 Task: Sort the products by price (highest first).
Action: Mouse moved to (22, 147)
Screenshot: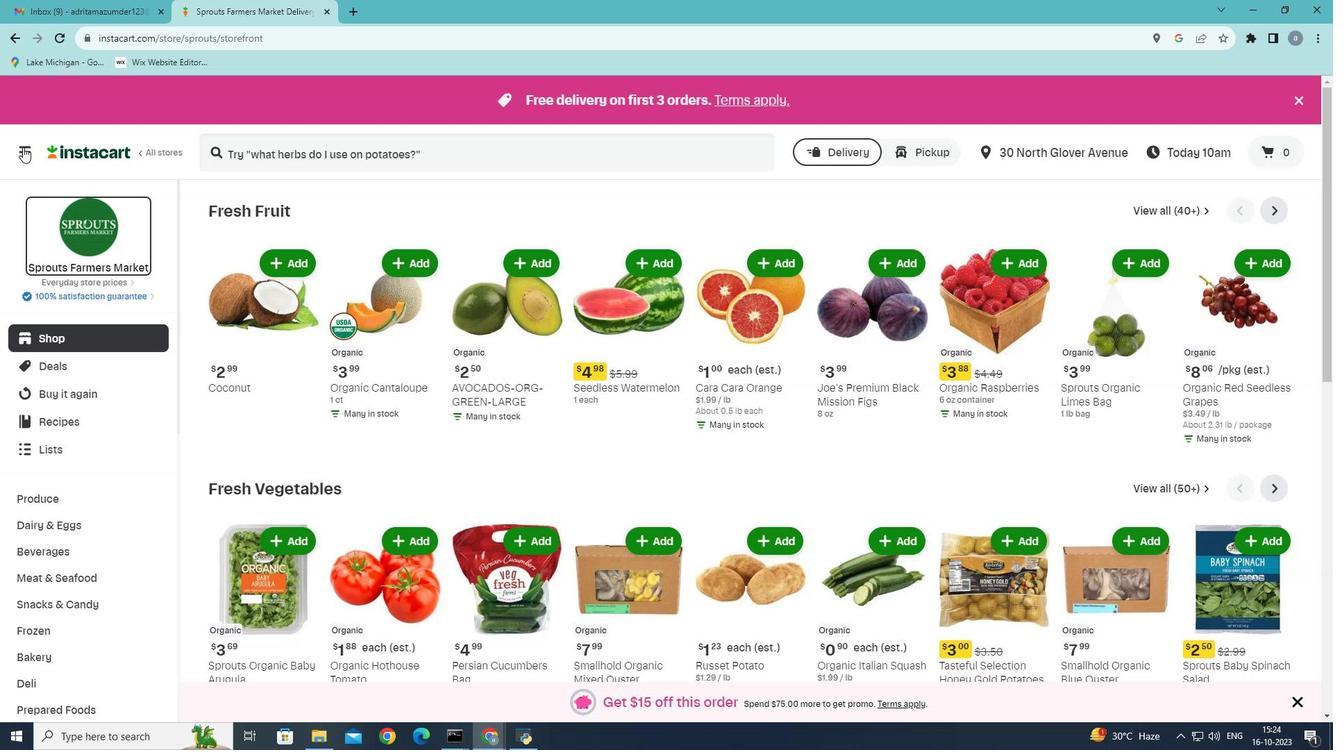 
Action: Mouse pressed left at (22, 147)
Screenshot: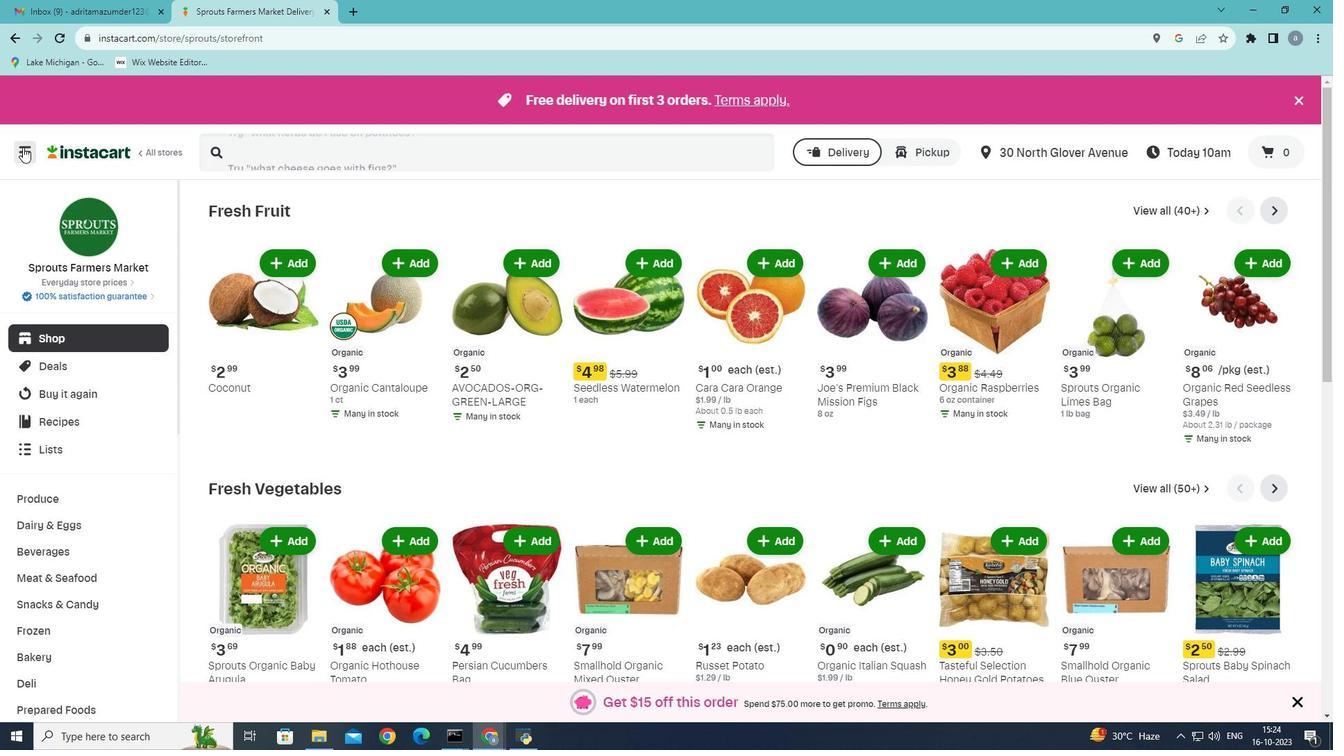 
Action: Mouse moved to (48, 409)
Screenshot: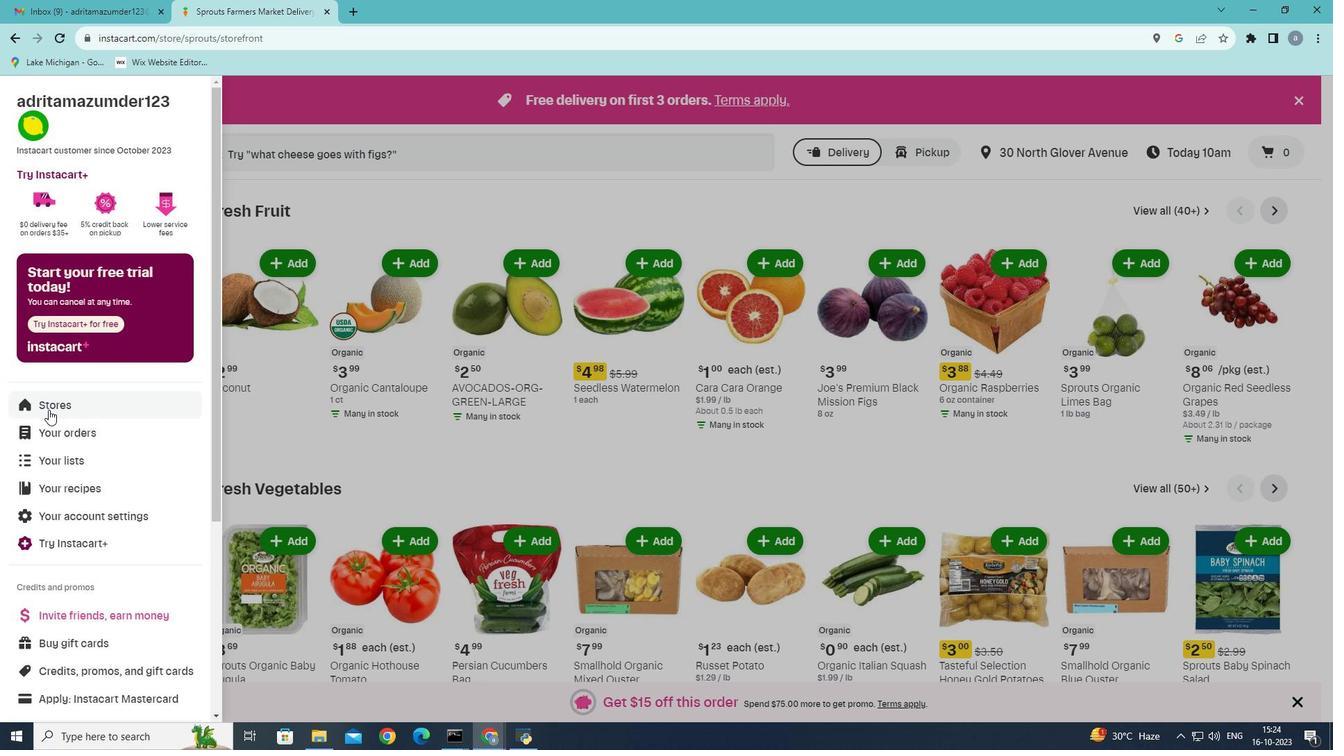 
Action: Mouse pressed left at (48, 409)
Screenshot: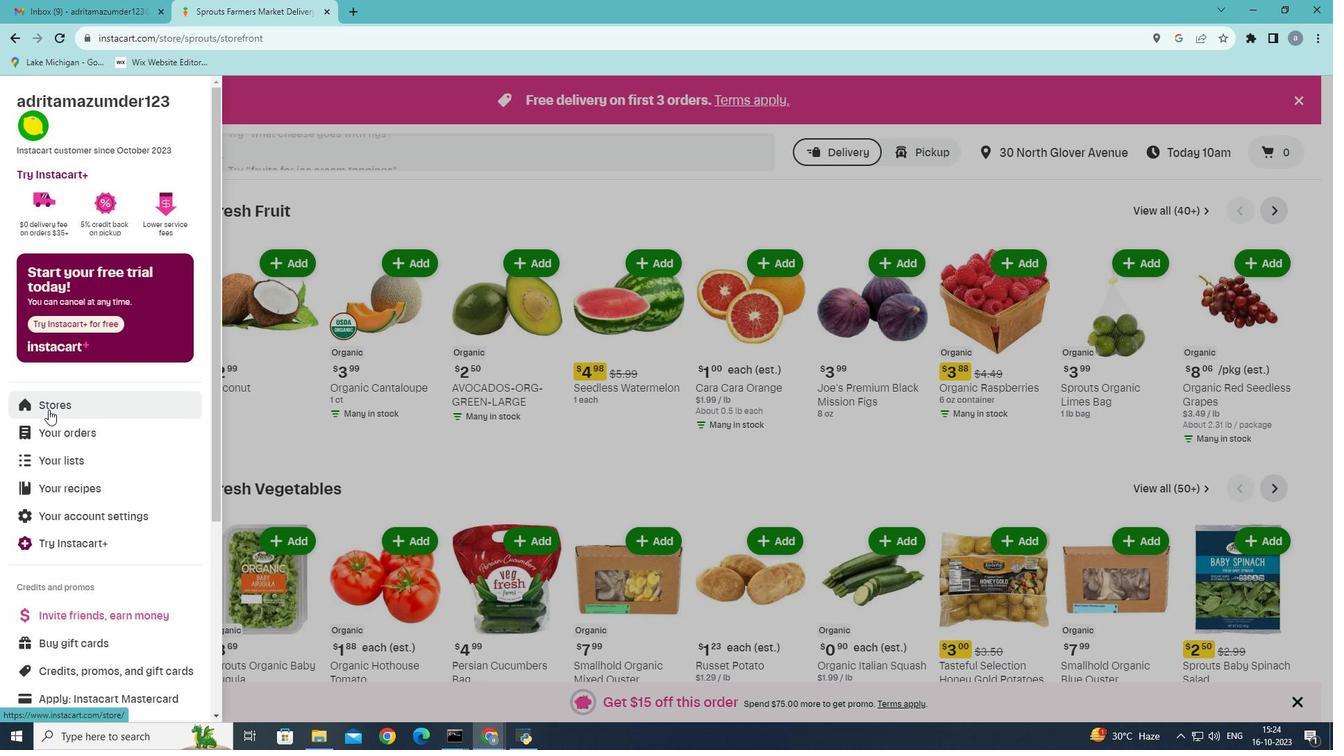 
Action: Mouse moved to (343, 165)
Screenshot: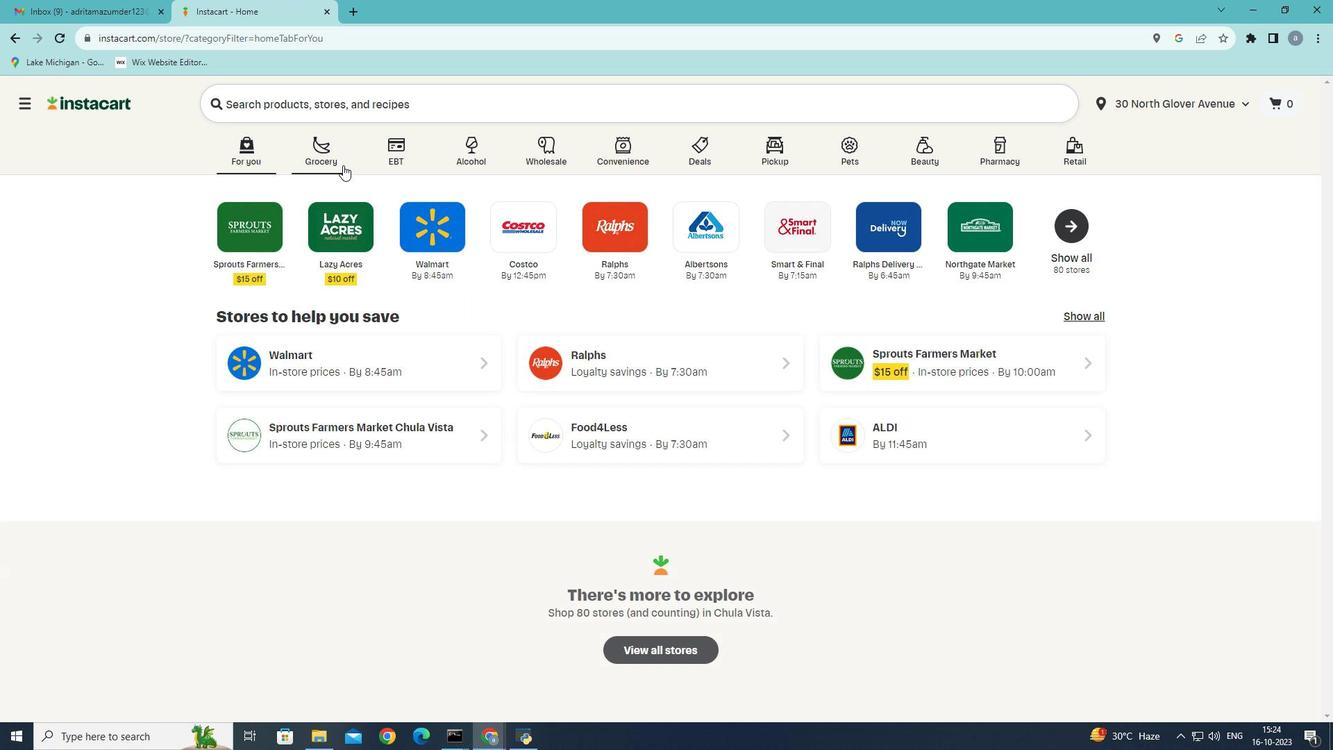 
Action: Mouse pressed left at (343, 165)
Screenshot: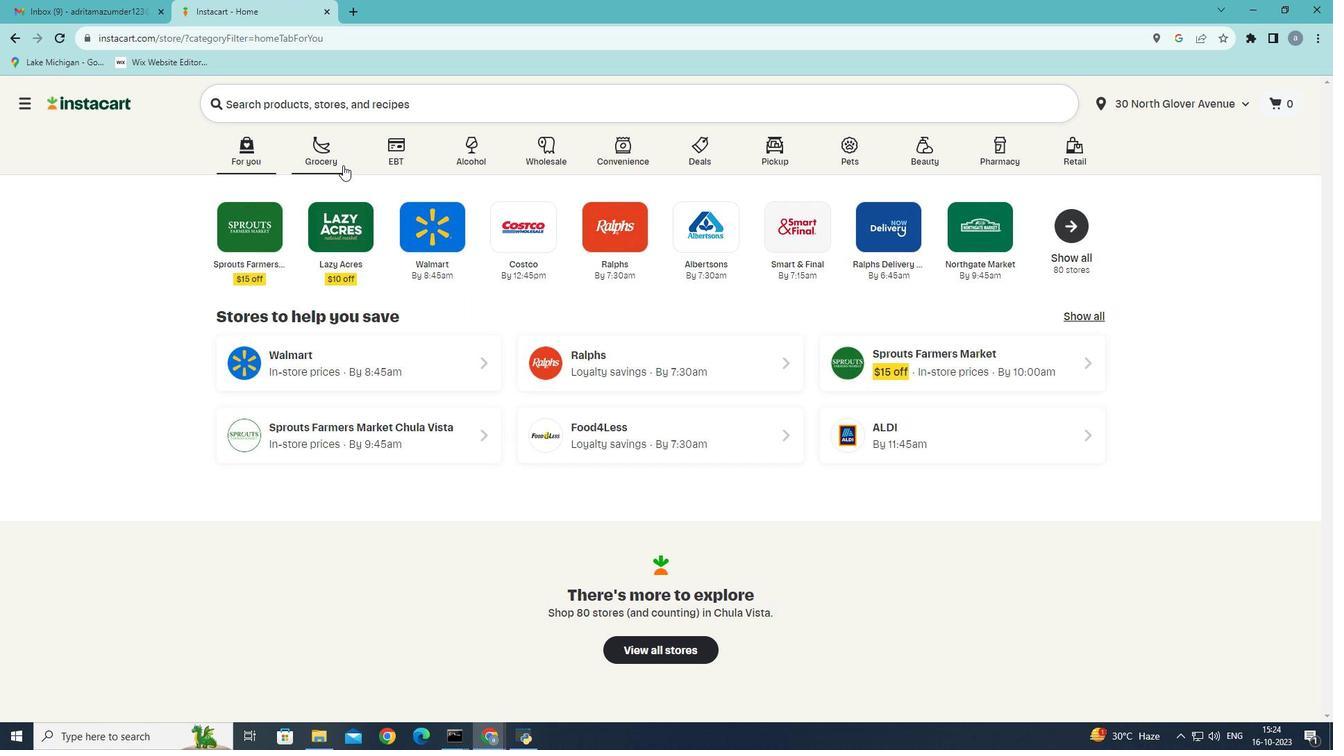 
Action: Mouse moved to (926, 343)
Screenshot: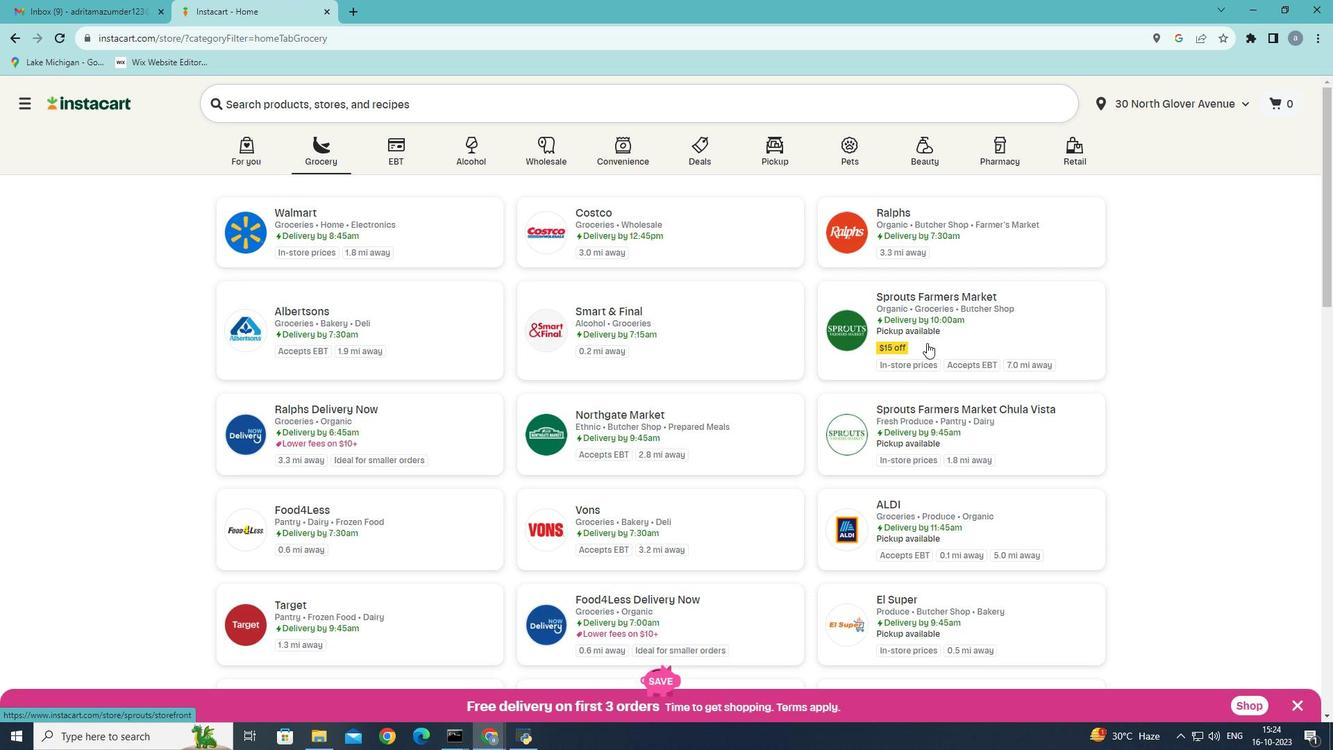 
Action: Mouse pressed left at (926, 343)
Screenshot: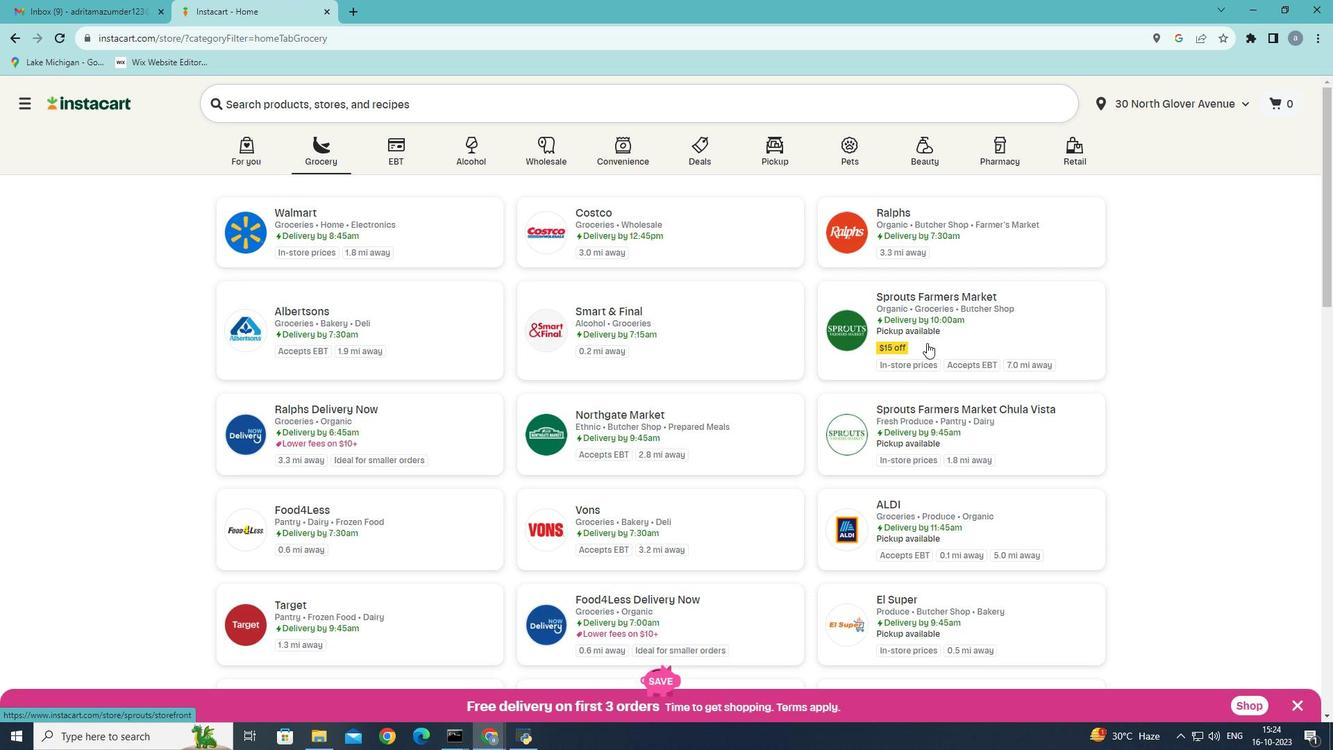 
Action: Mouse moved to (97, 578)
Screenshot: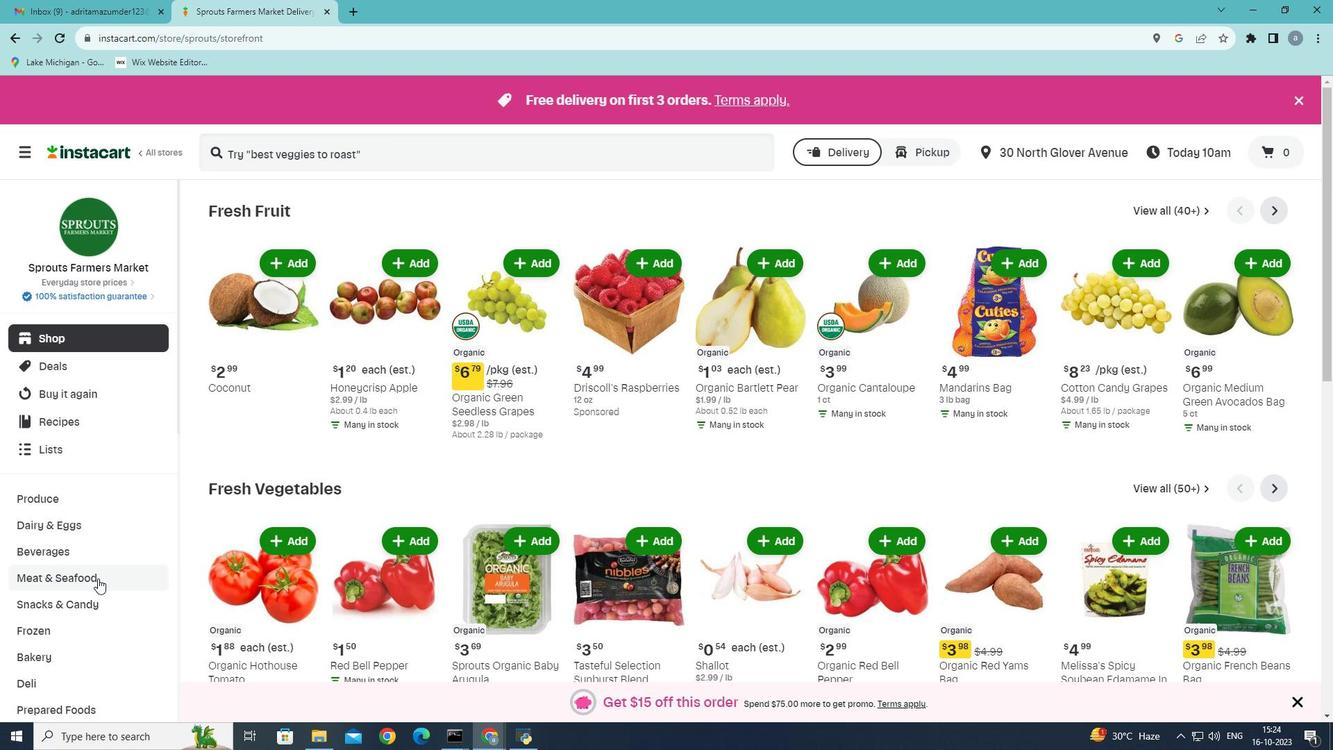 
Action: Mouse pressed left at (97, 578)
Screenshot: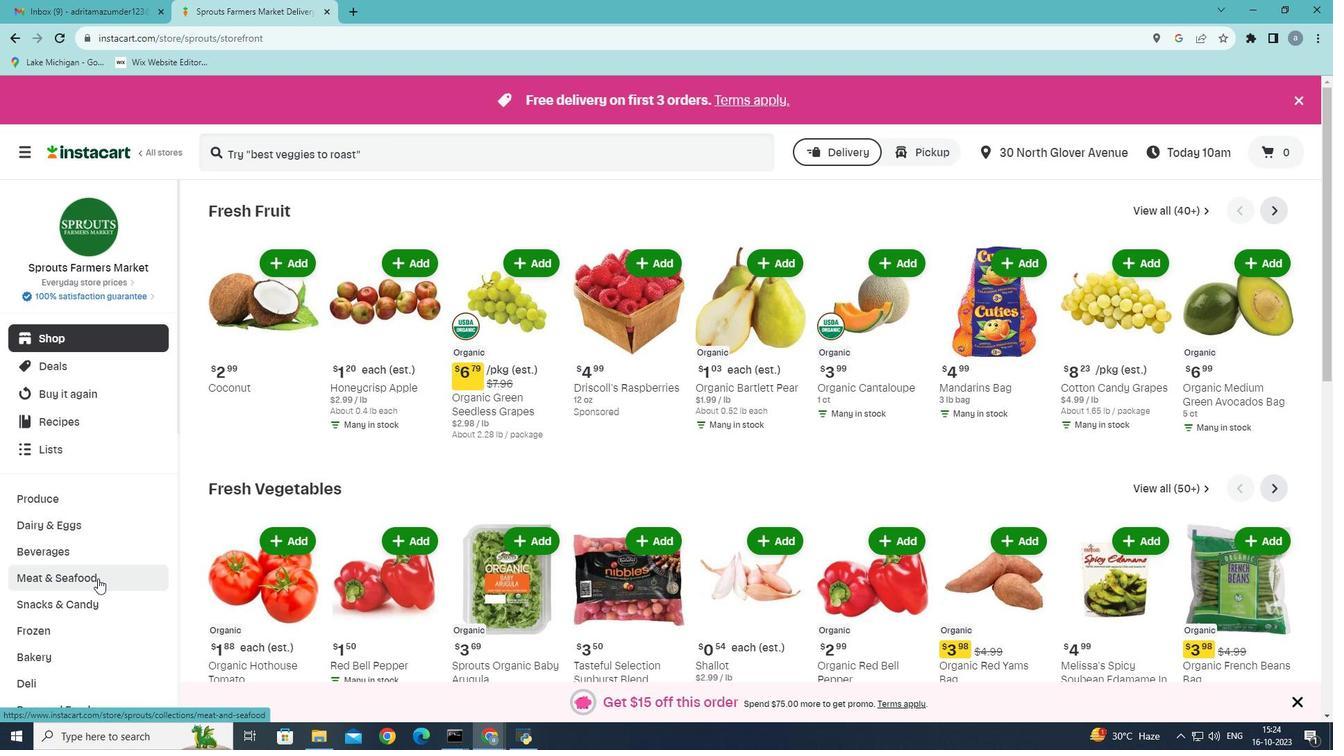 
Action: Mouse moved to (354, 252)
Screenshot: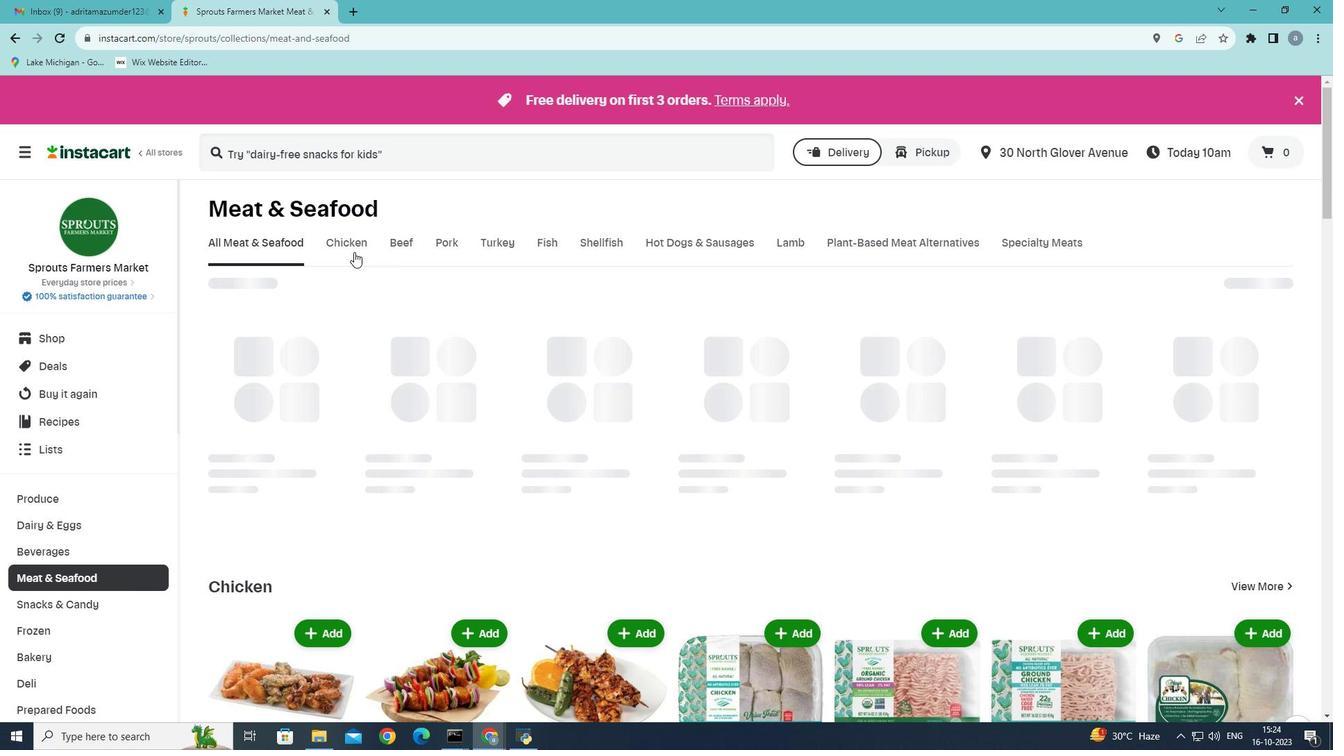 
Action: Mouse pressed left at (354, 252)
Screenshot: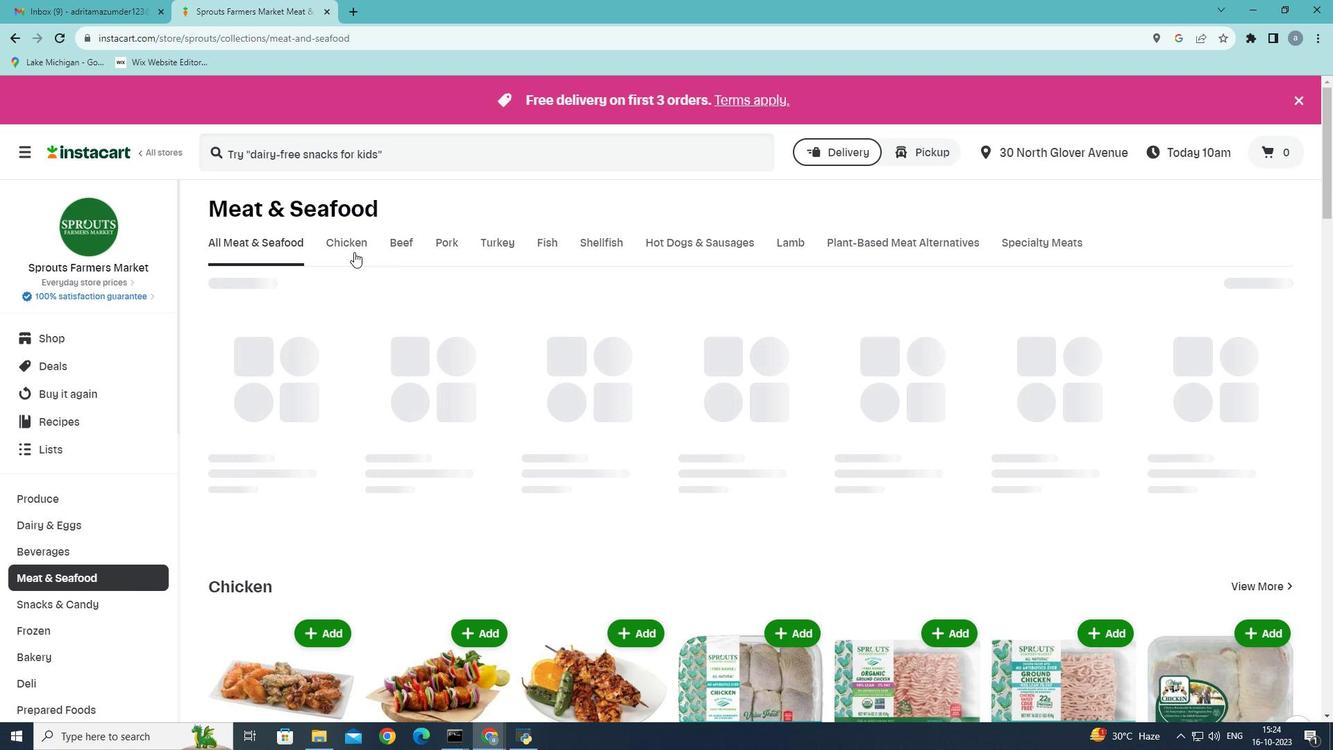 
Action: Mouse moved to (317, 305)
Screenshot: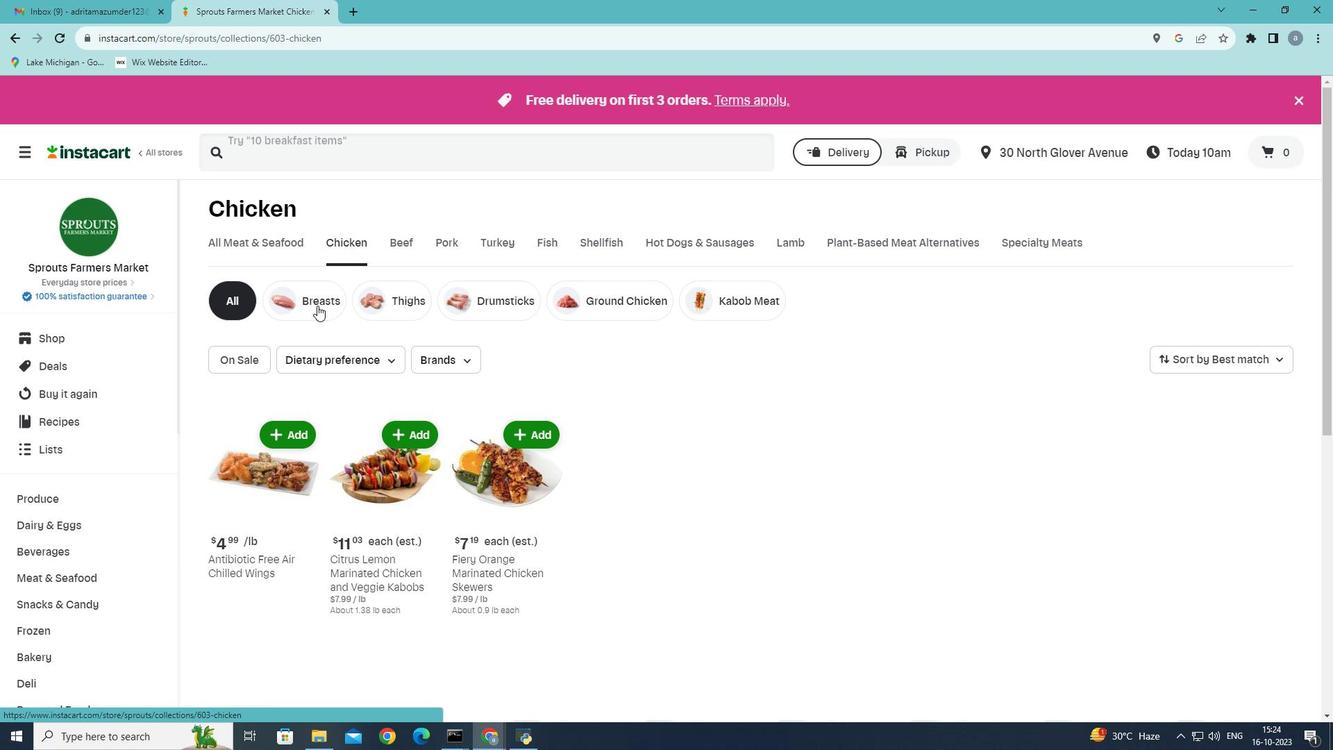 
Action: Mouse pressed left at (317, 305)
Screenshot: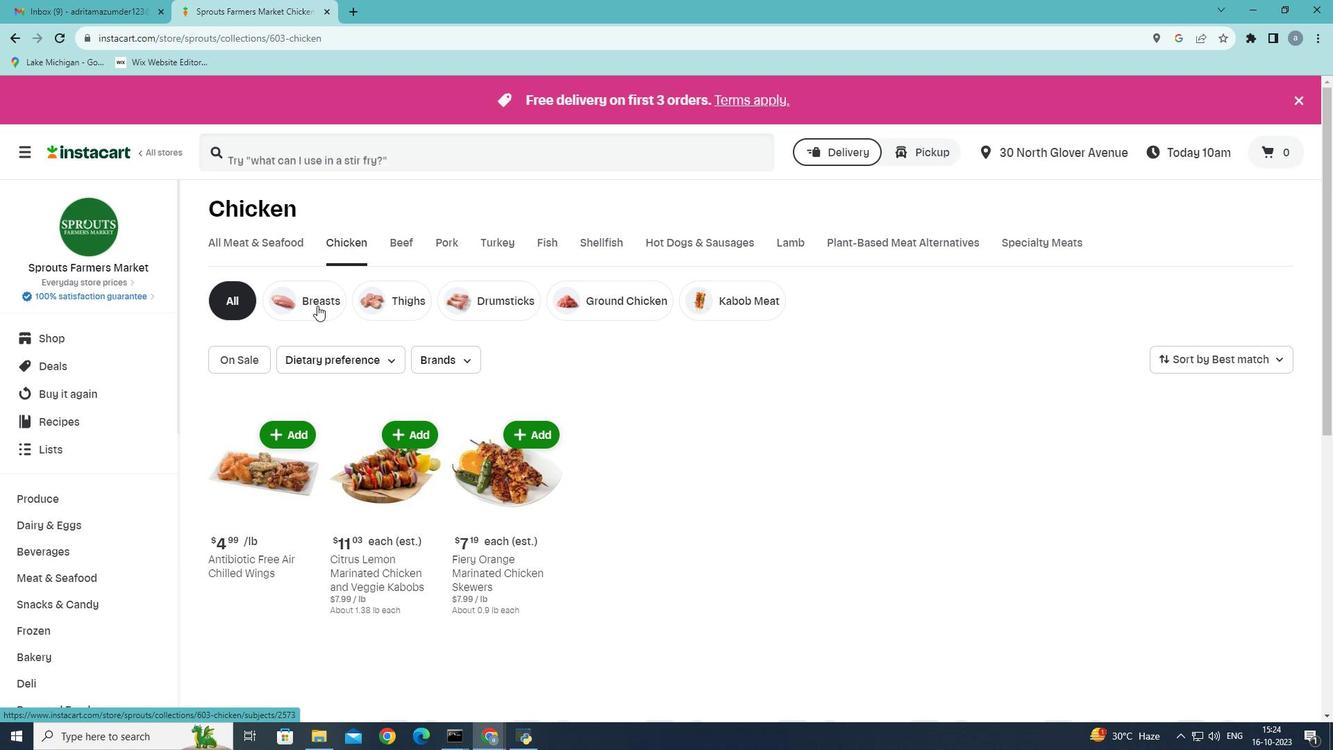 
Action: Mouse moved to (1279, 361)
Screenshot: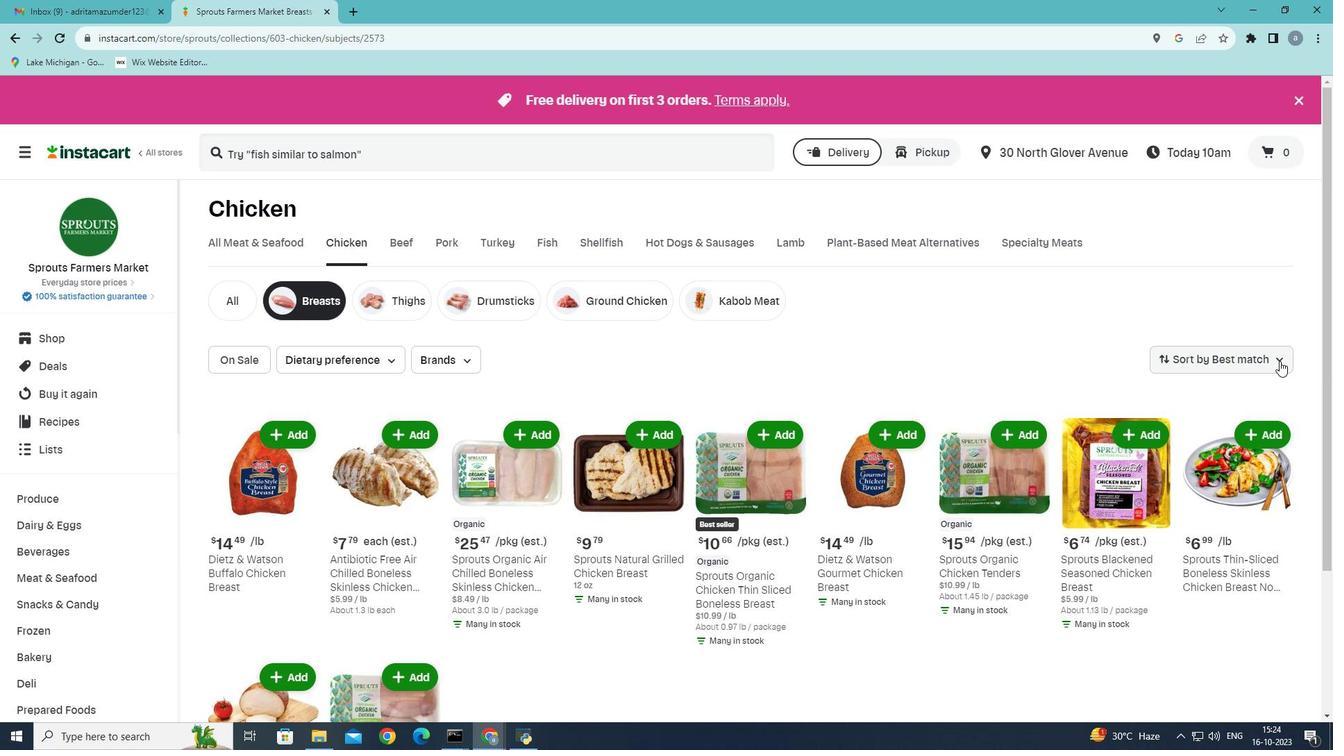 
Action: Mouse pressed left at (1279, 361)
Screenshot: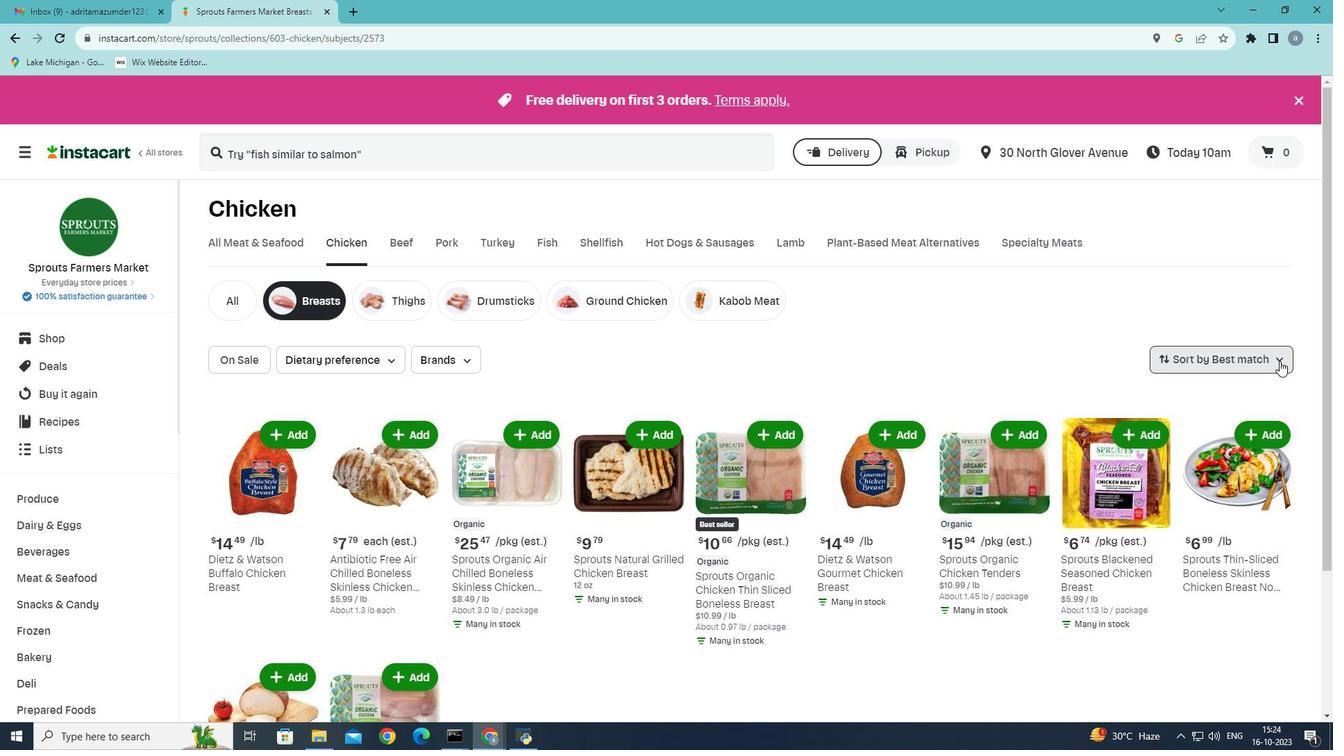 
Action: Mouse moved to (1234, 450)
Screenshot: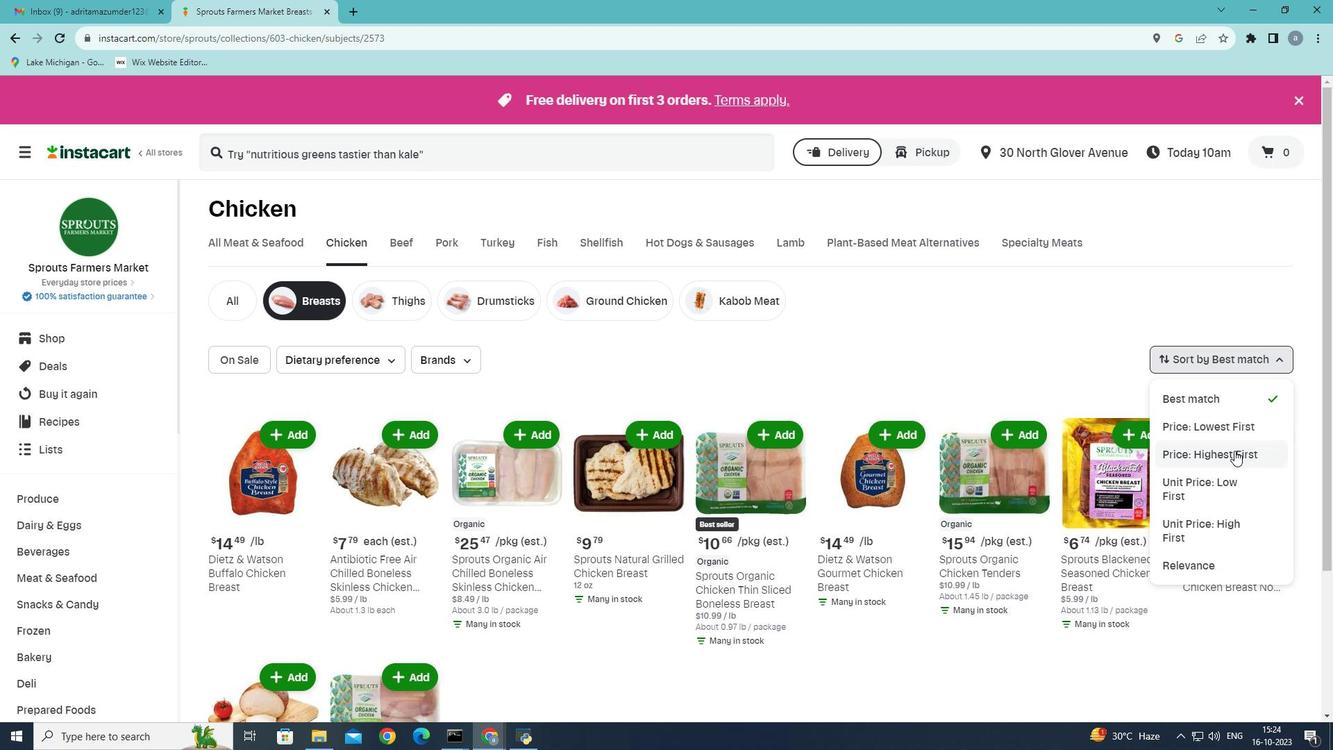
Action: Mouse pressed left at (1234, 450)
Screenshot: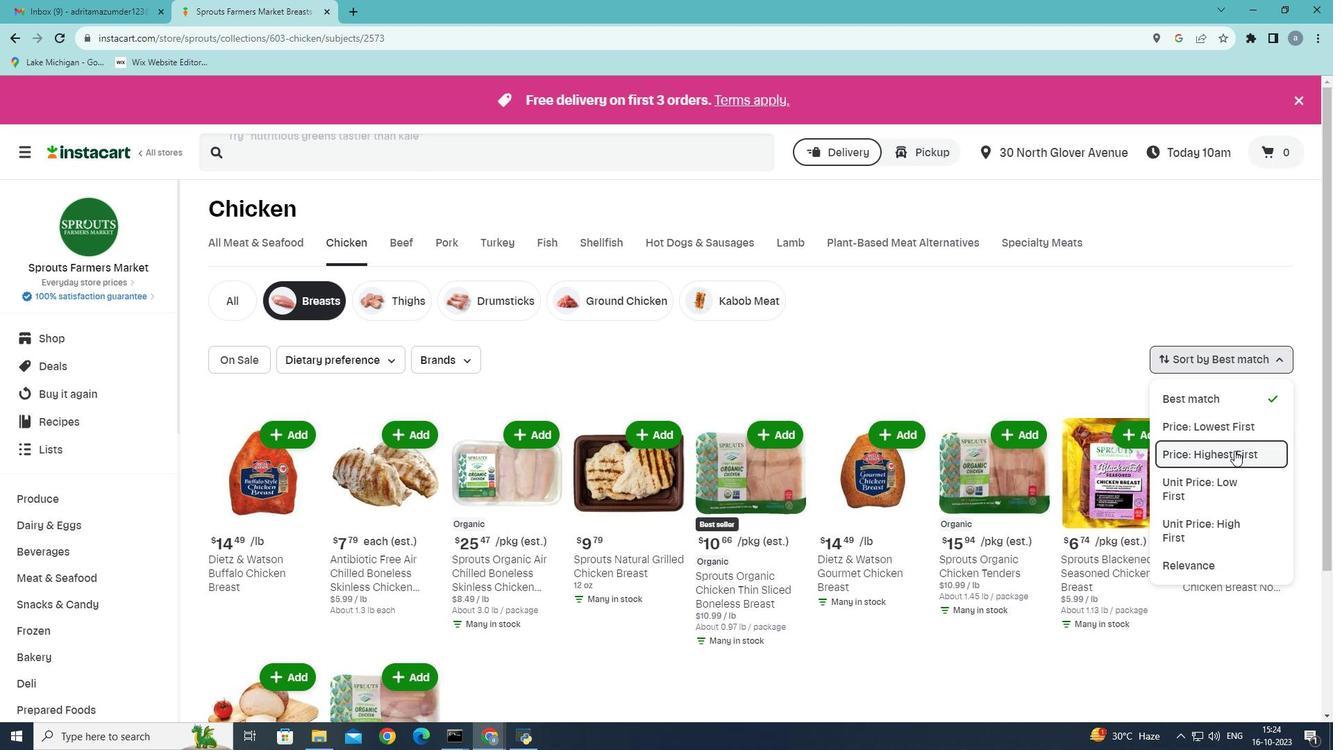 
Action: Mouse moved to (1241, 445)
Screenshot: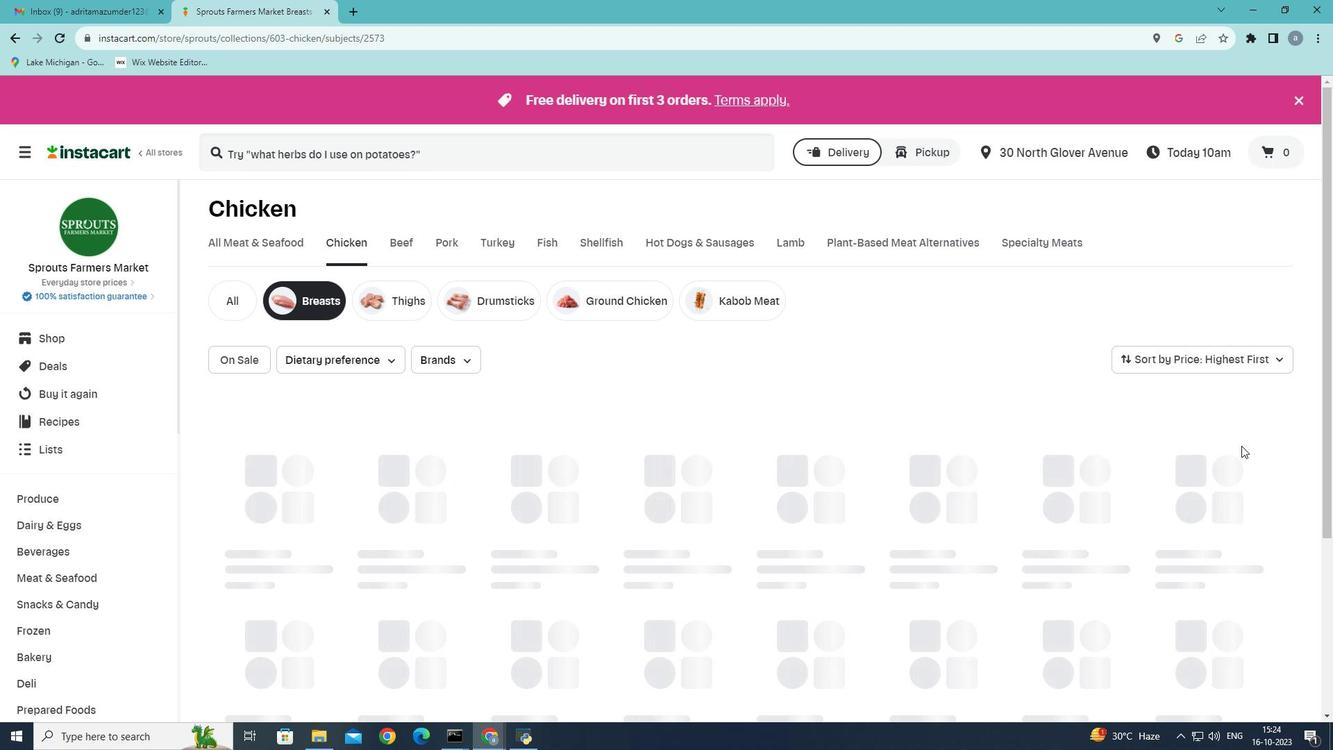 
